 Task: Apply headers and footers.
Action: Mouse moved to (533, 337)
Screenshot: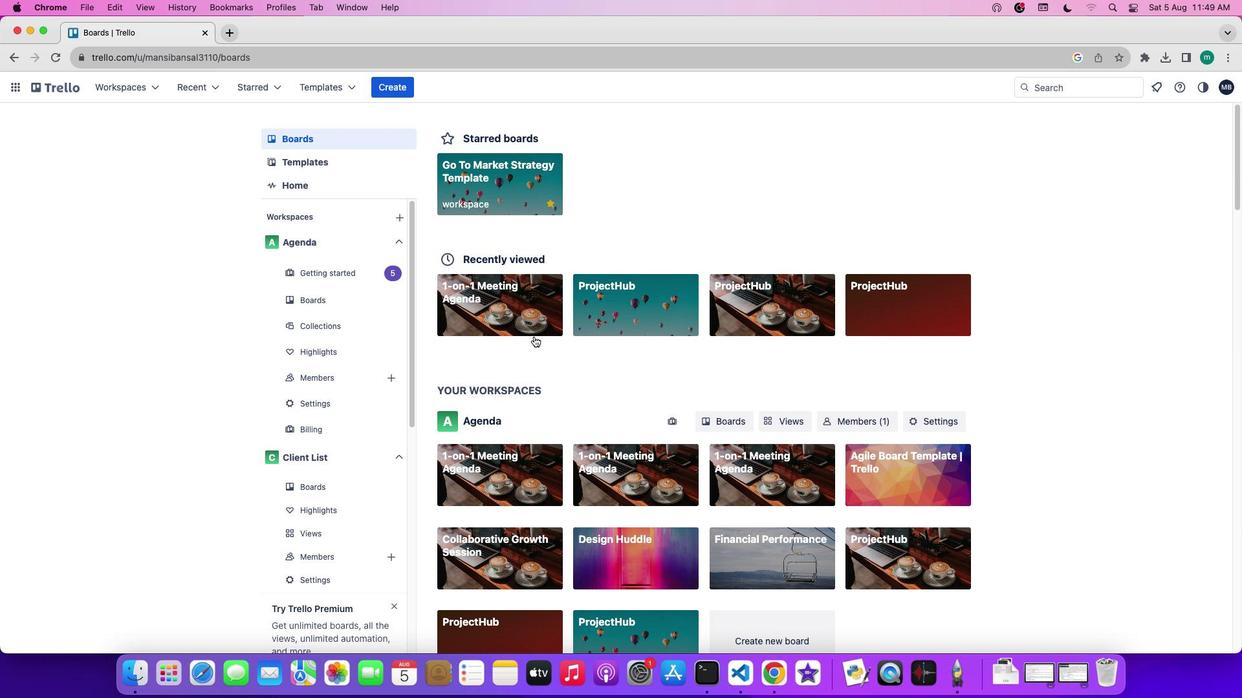 
Action: Mouse pressed left at (533, 337)
Screenshot: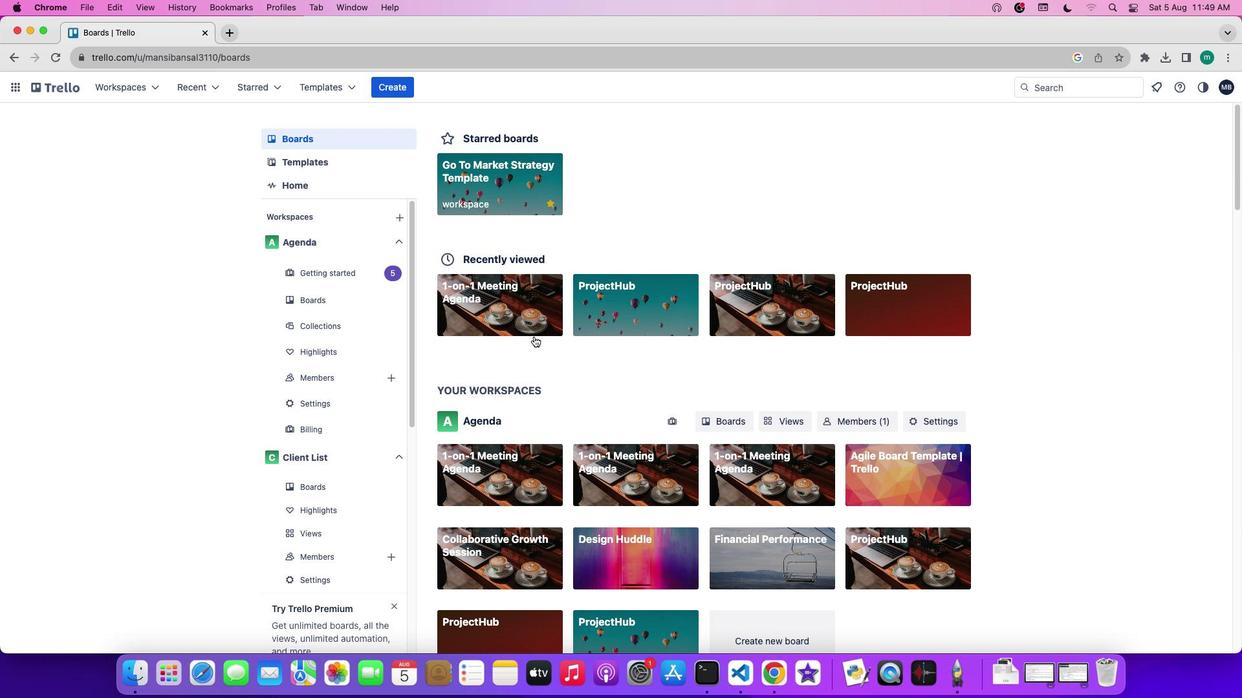 
Action: Mouse moved to (533, 324)
Screenshot: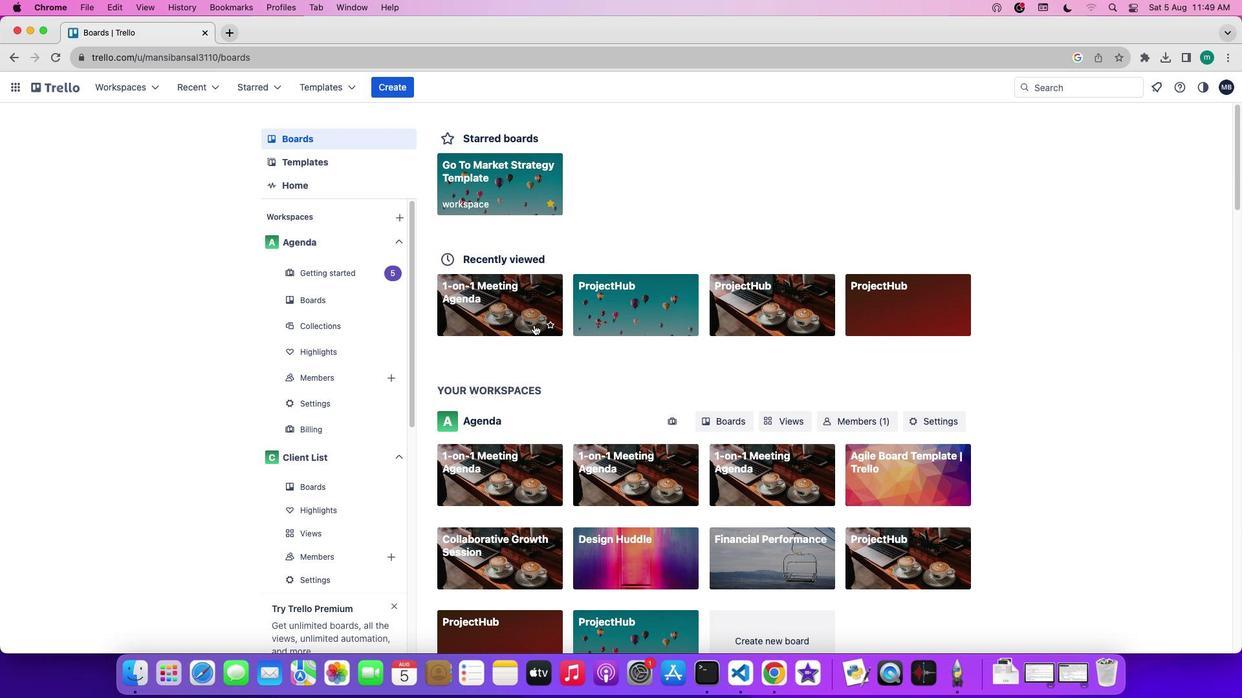 
Action: Mouse pressed left at (533, 324)
Screenshot: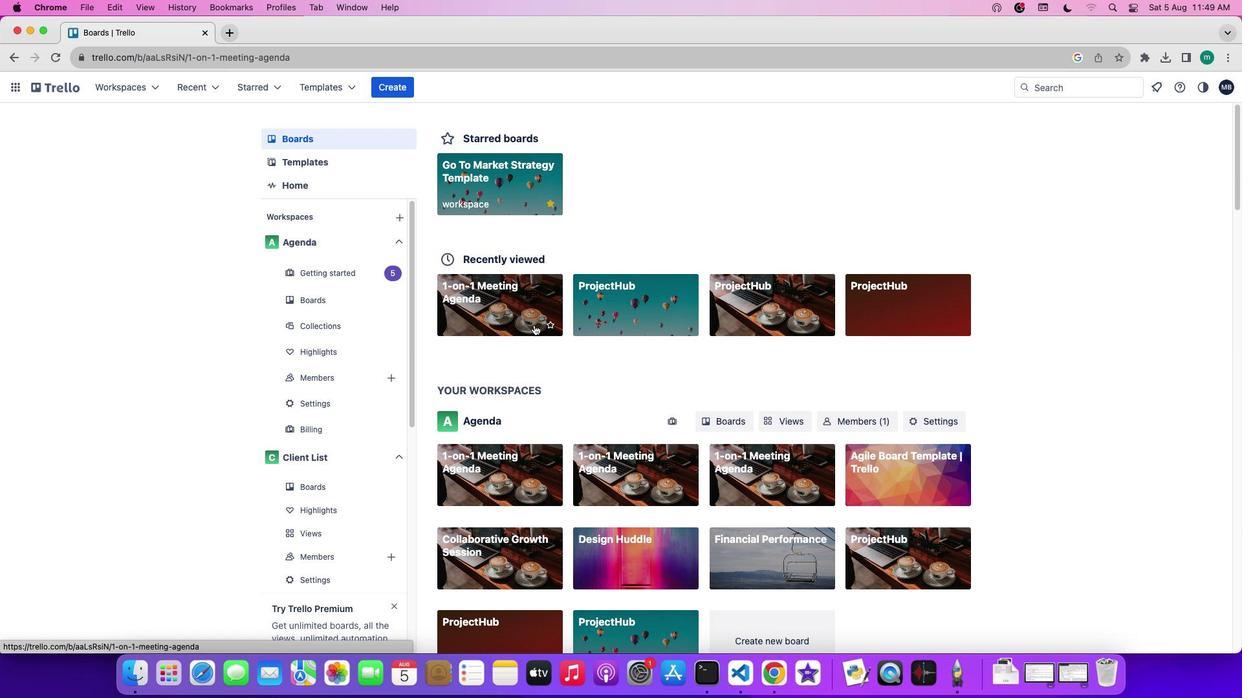 
Action: Mouse moved to (1103, 262)
Screenshot: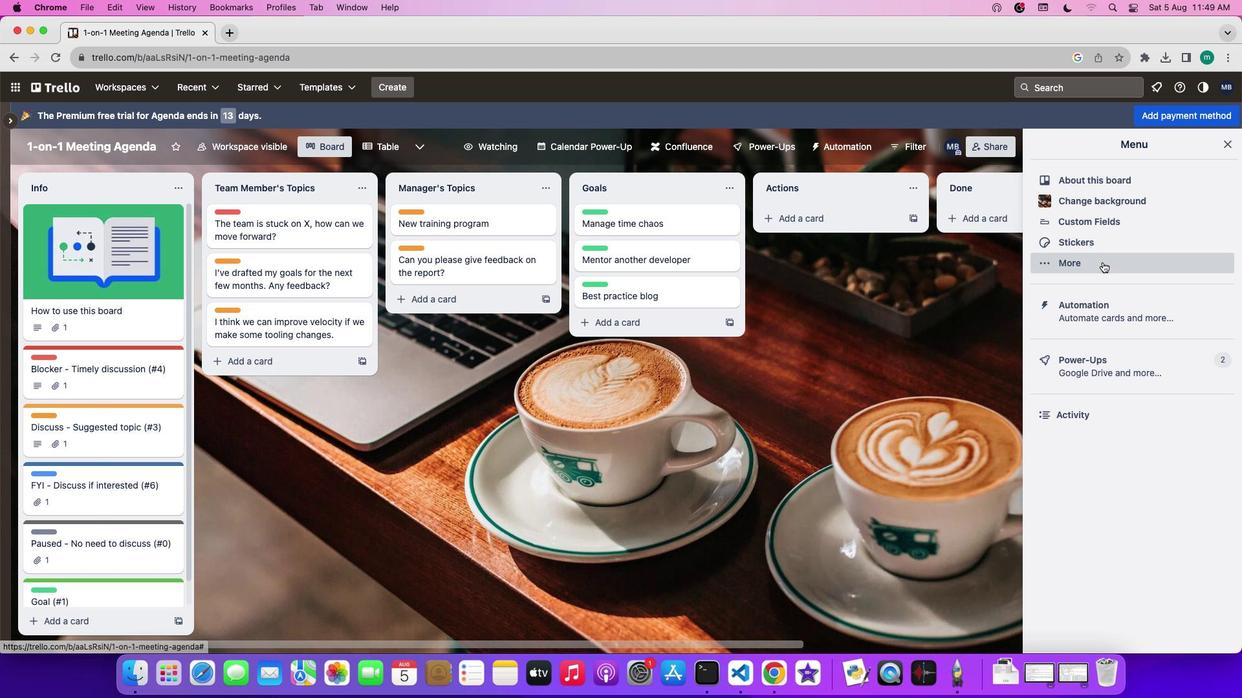 
Action: Mouse pressed left at (1103, 262)
Screenshot: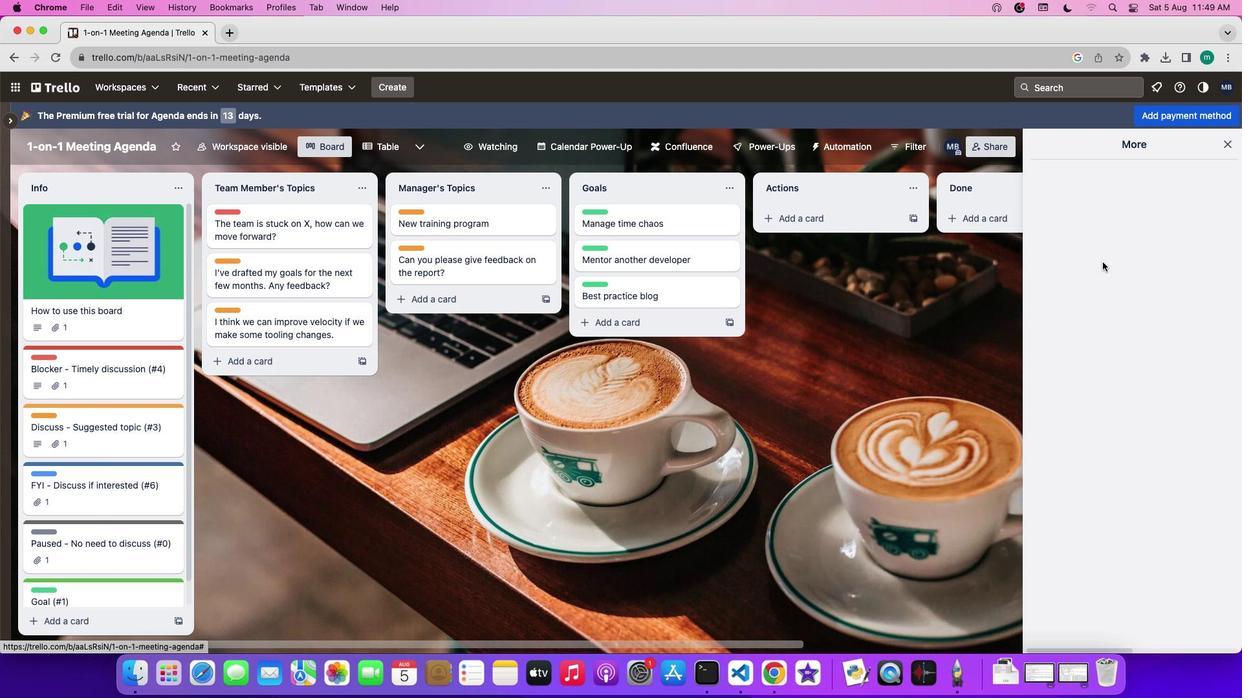 
Action: Mouse moved to (1099, 369)
Screenshot: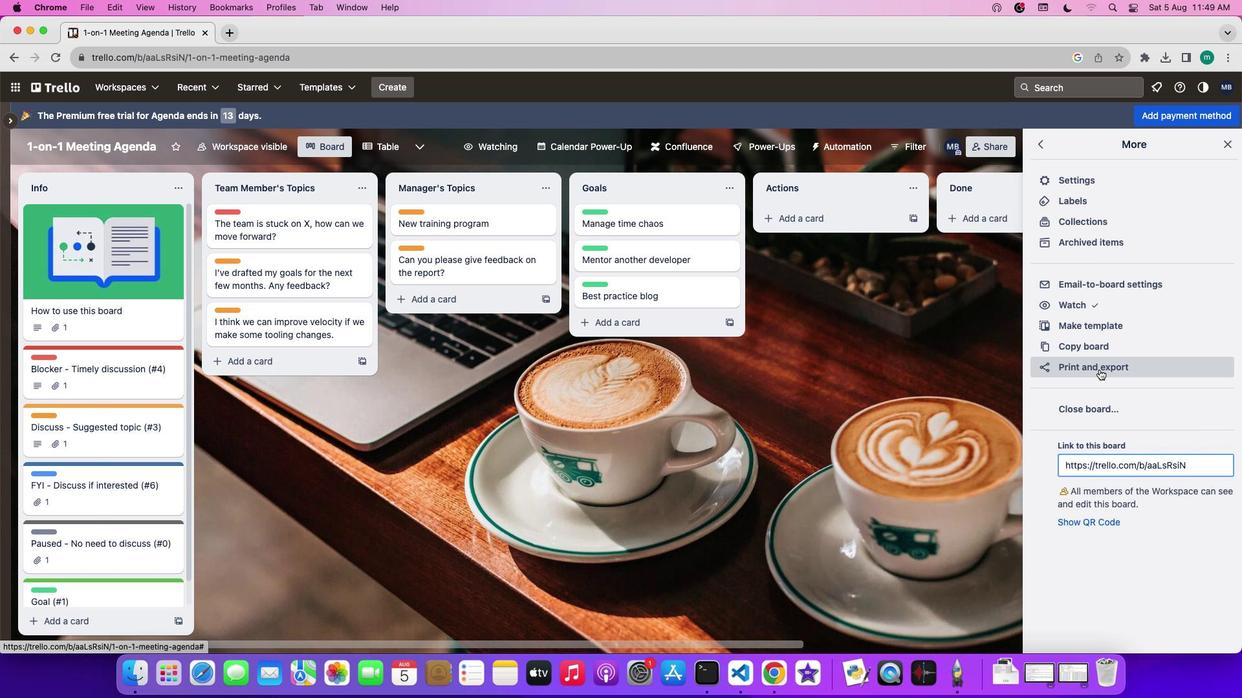
Action: Mouse pressed left at (1099, 369)
Screenshot: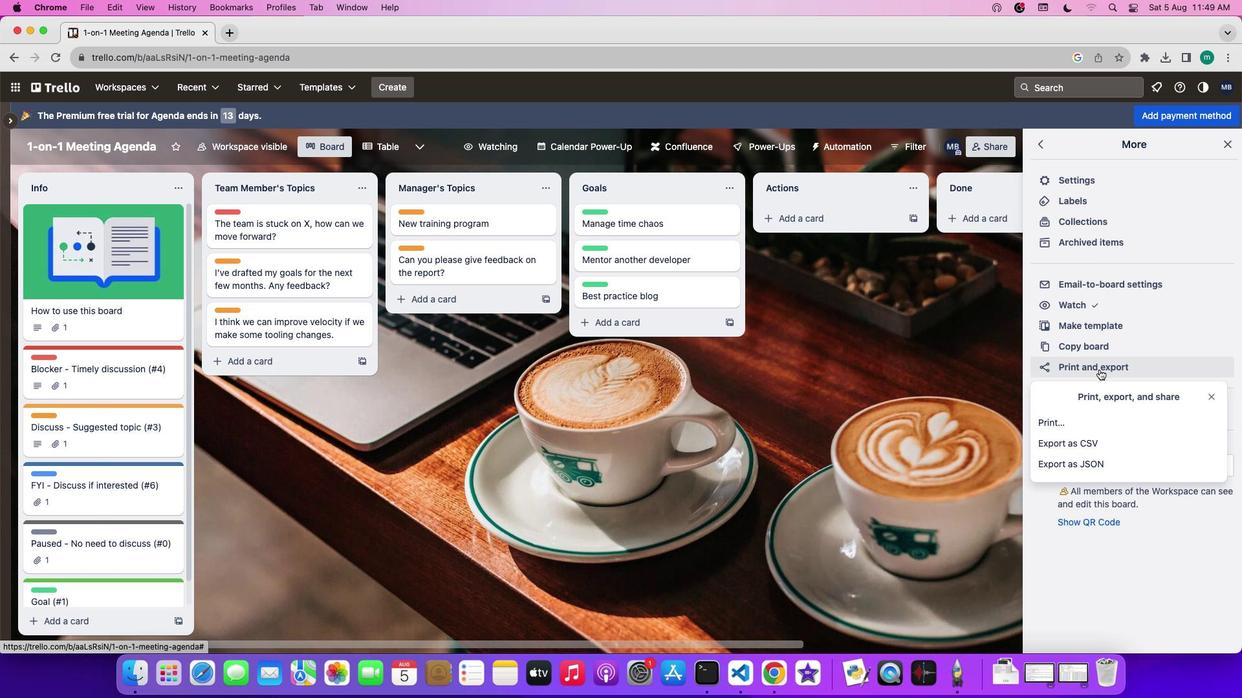 
Action: Mouse moved to (1090, 422)
Screenshot: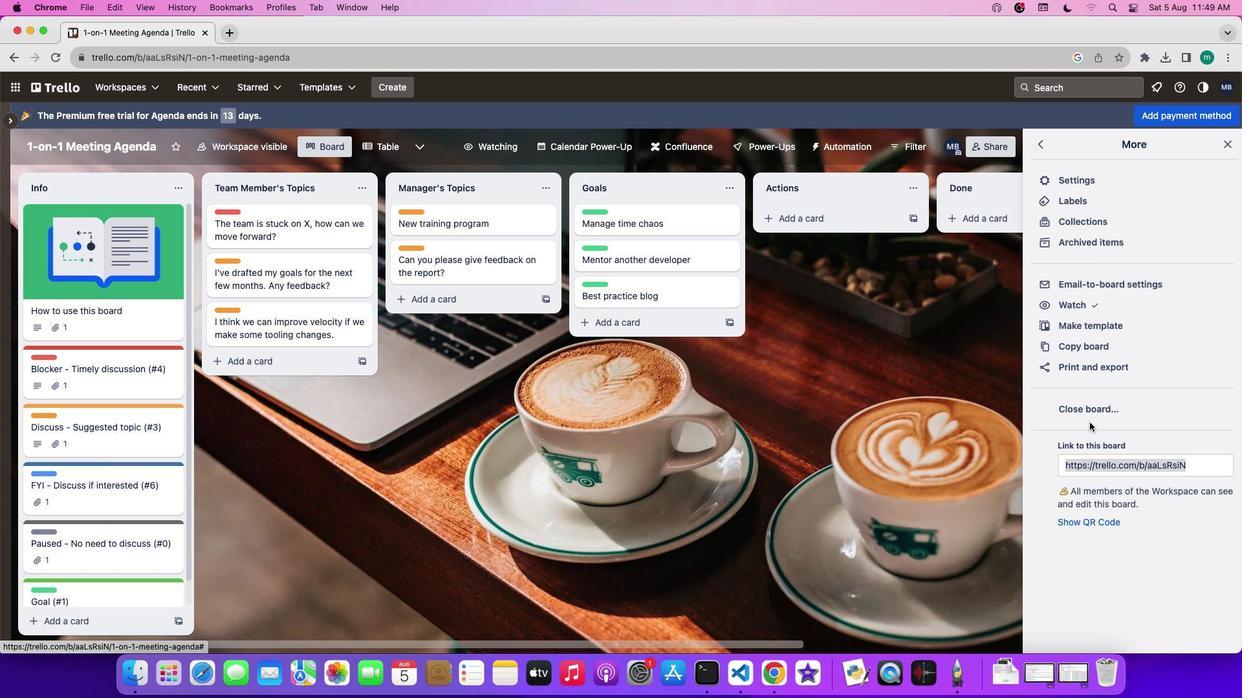 
Action: Mouse pressed left at (1090, 422)
Screenshot: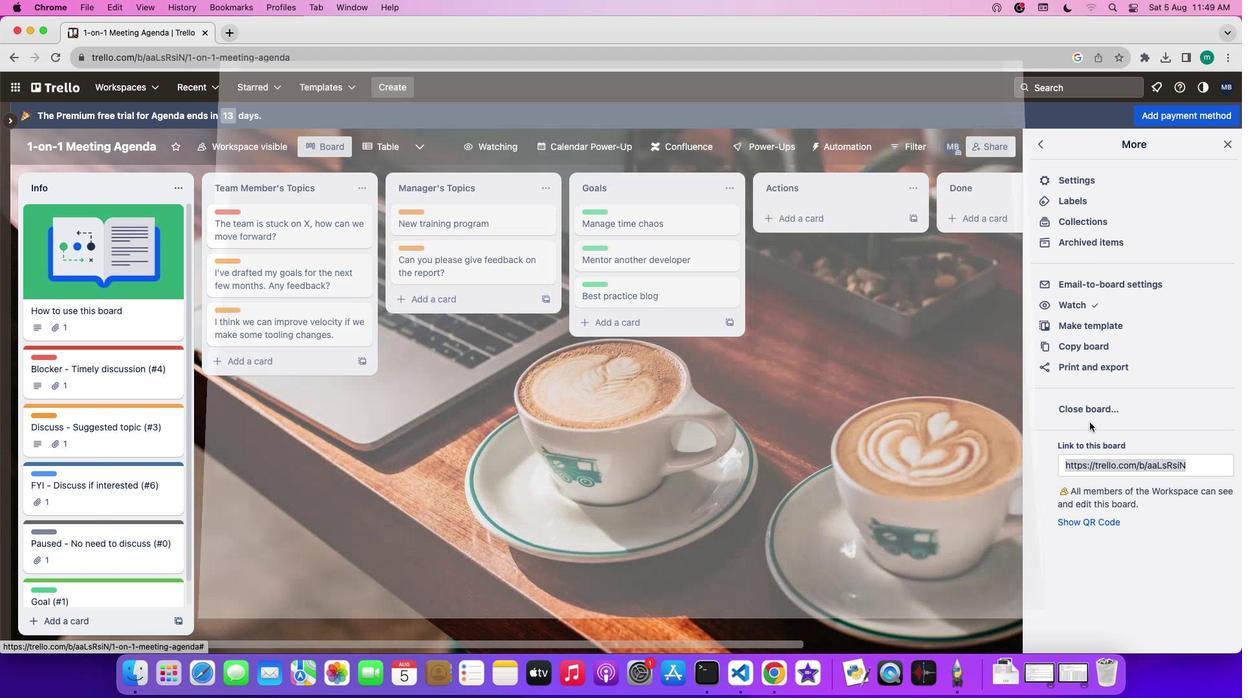 
Action: Mouse moved to (938, 238)
Screenshot: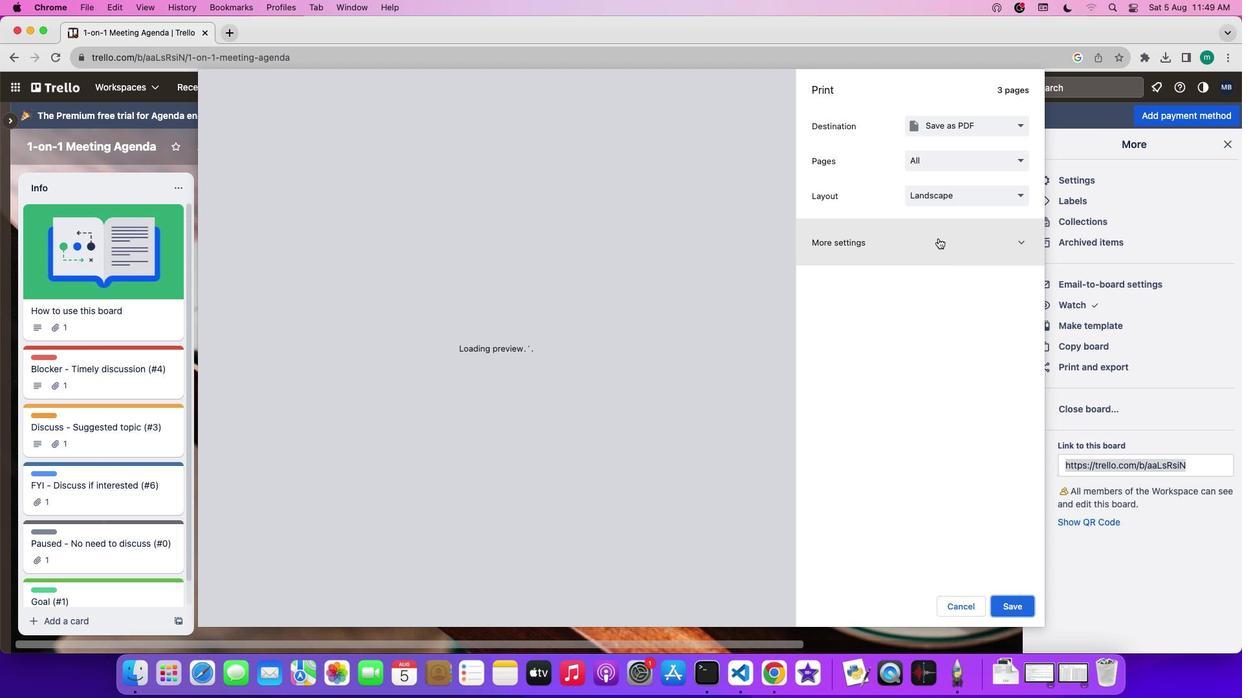 
Action: Mouse pressed left at (938, 238)
Screenshot: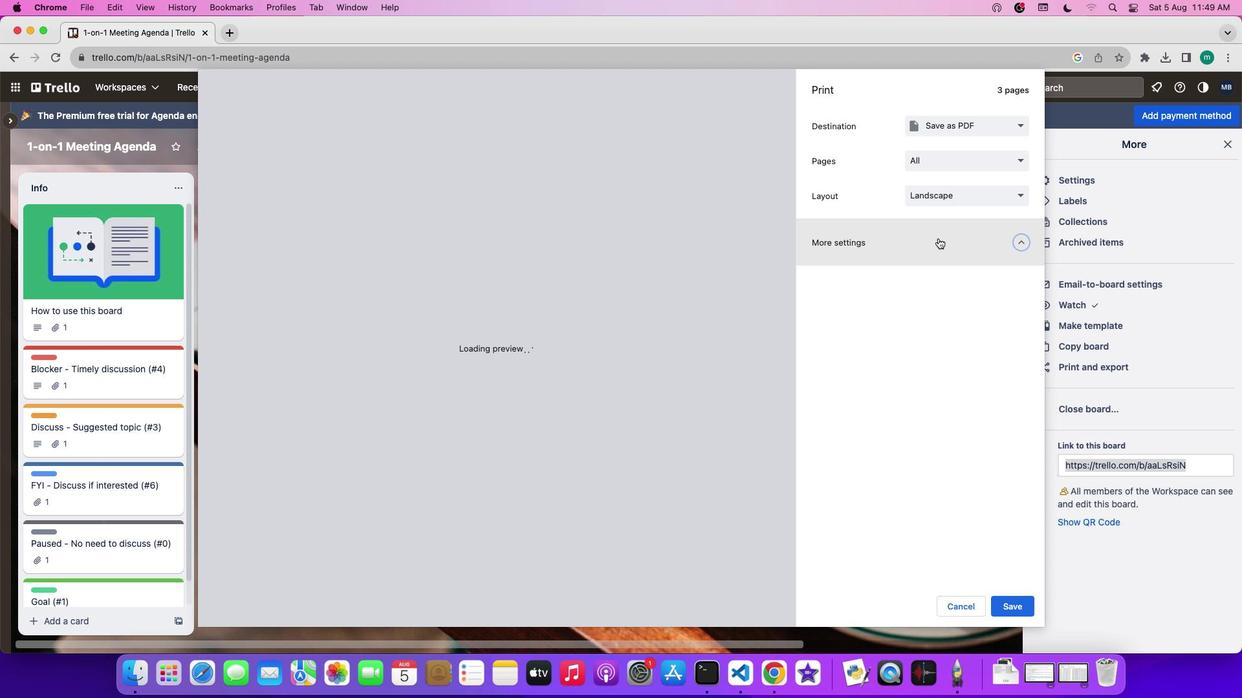 
Action: Mouse moved to (912, 457)
Screenshot: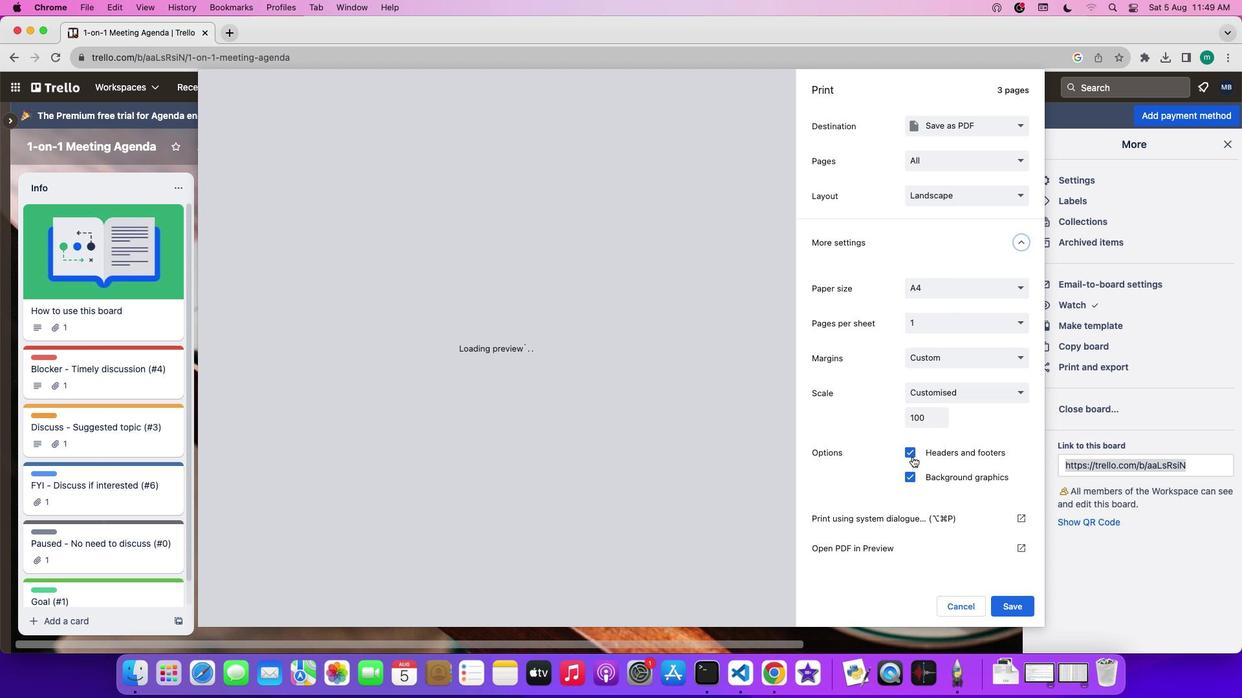 
Action: Mouse pressed left at (912, 457)
Screenshot: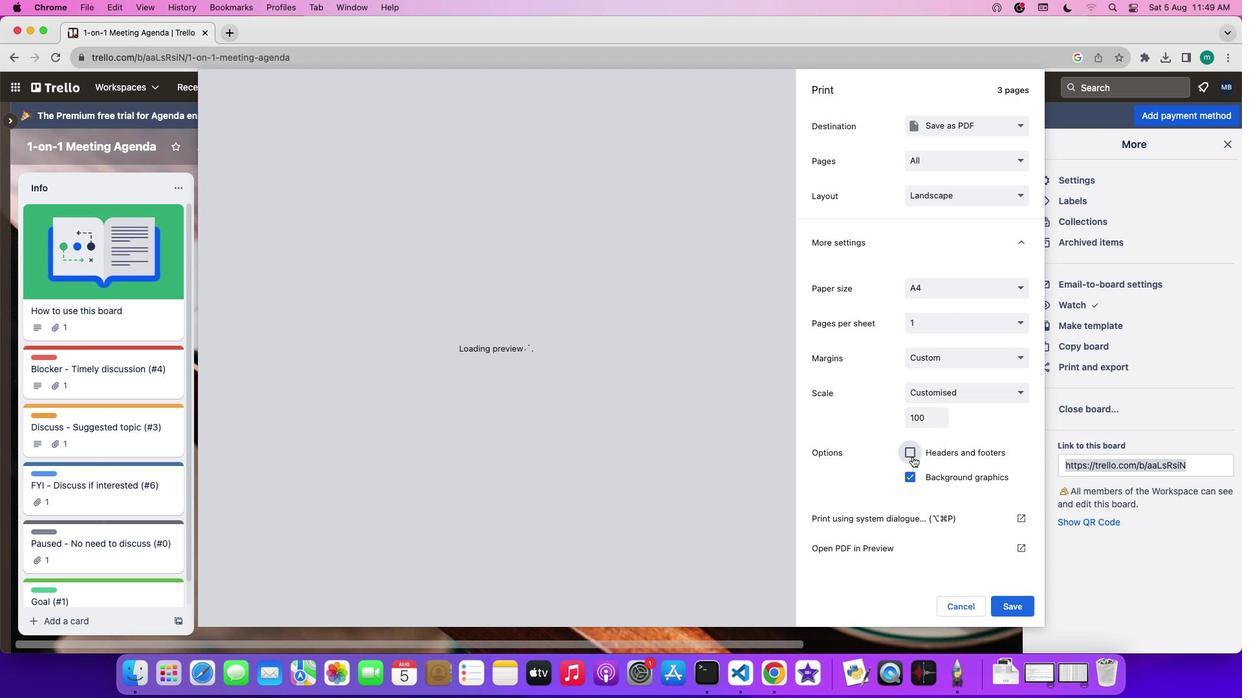 
Action: Mouse pressed left at (912, 457)
Screenshot: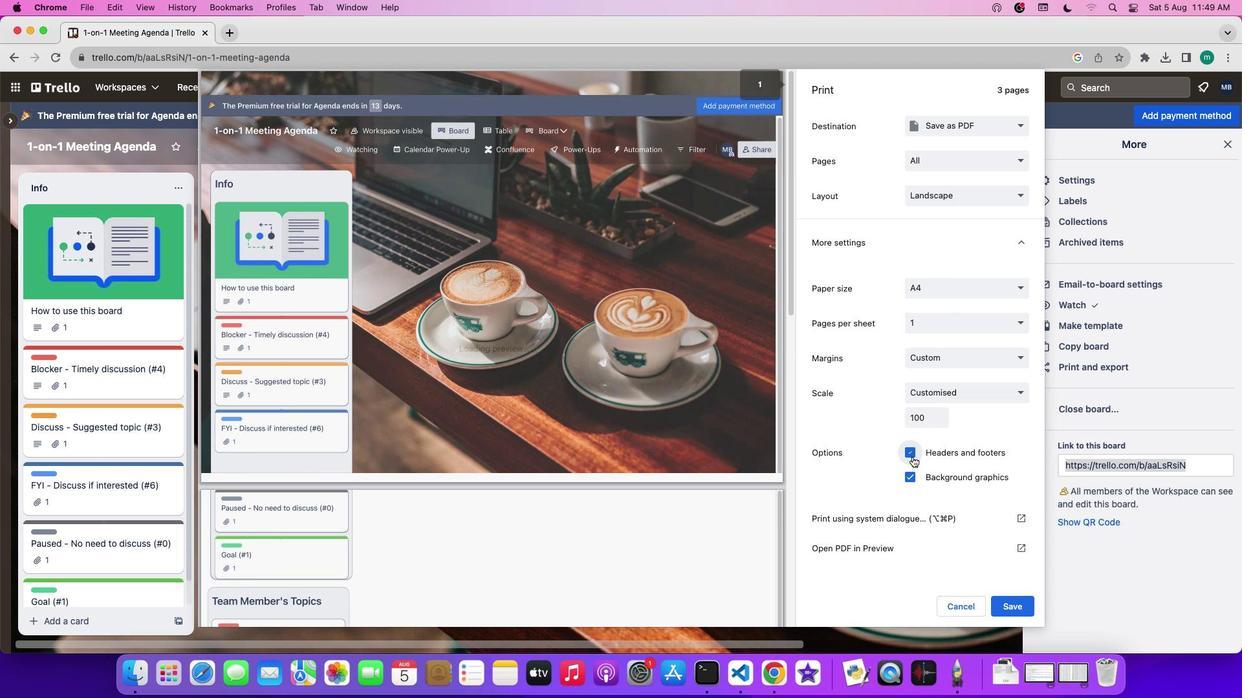 
